 Task: Go to the images section and react to  the images on the  page of NVIDIA
Action: Keyboard Key.alt_l
Screenshot: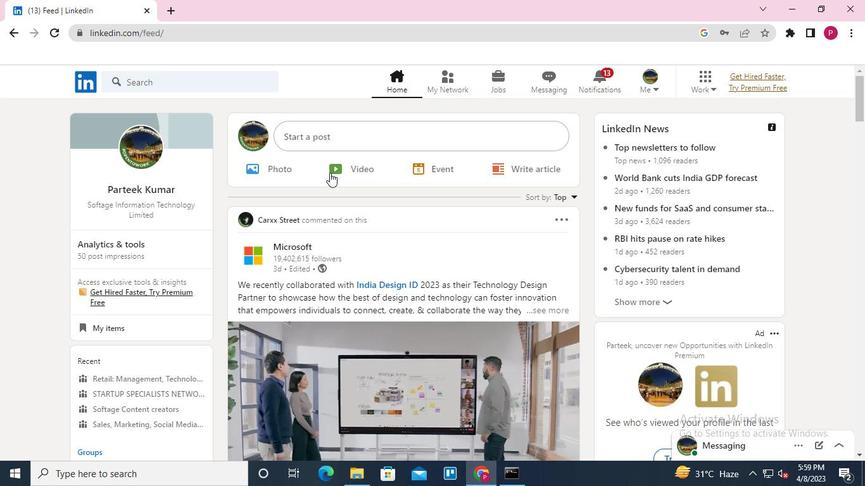 
Action: Keyboard Key.tab
Screenshot: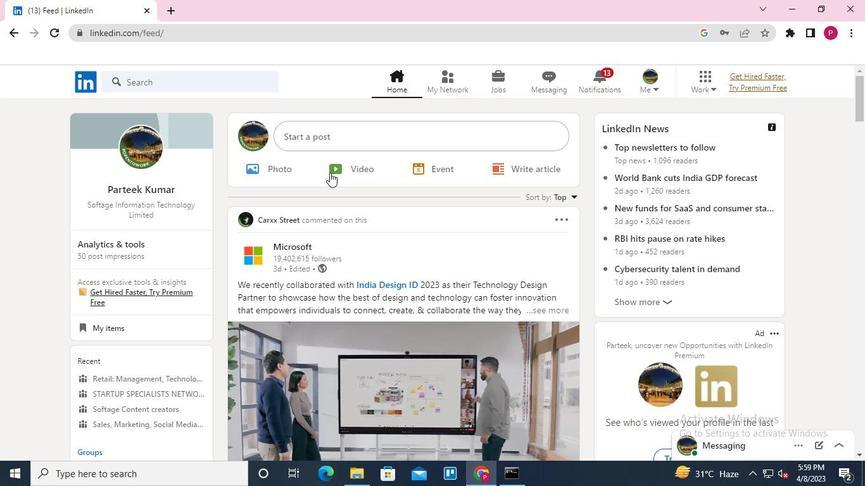 
Action: Mouse moved to (598, 61)
Screenshot: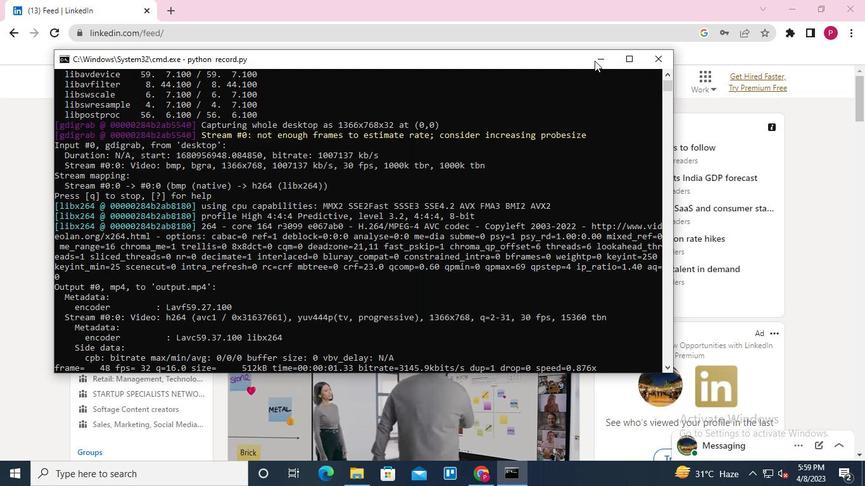 
Action: Keyboard Key.alt_l
Screenshot: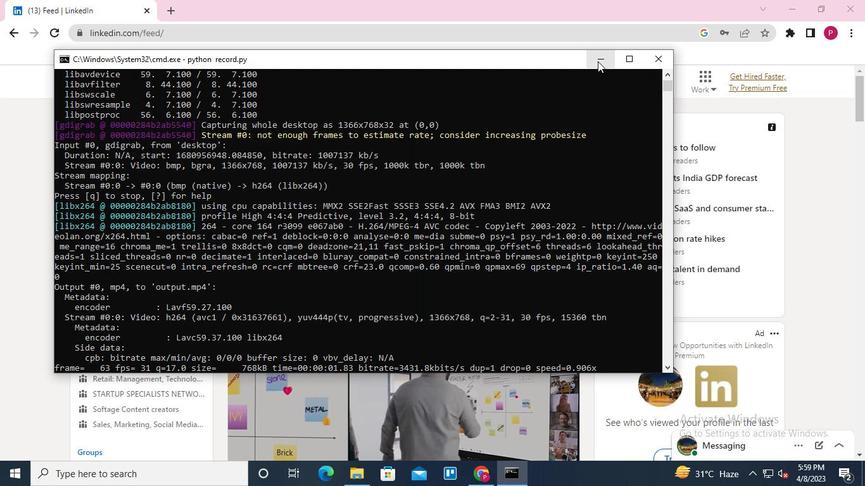 
Action: Keyboard Key.tab
Screenshot: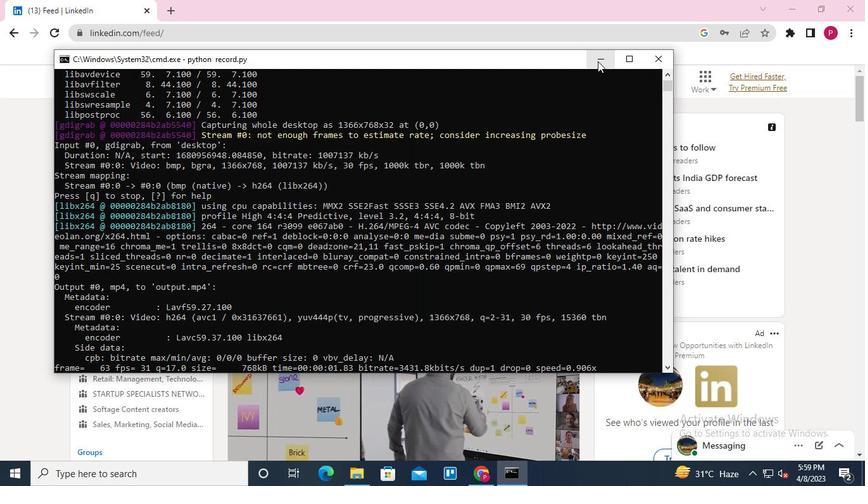 
Action: Mouse moved to (145, 84)
Screenshot: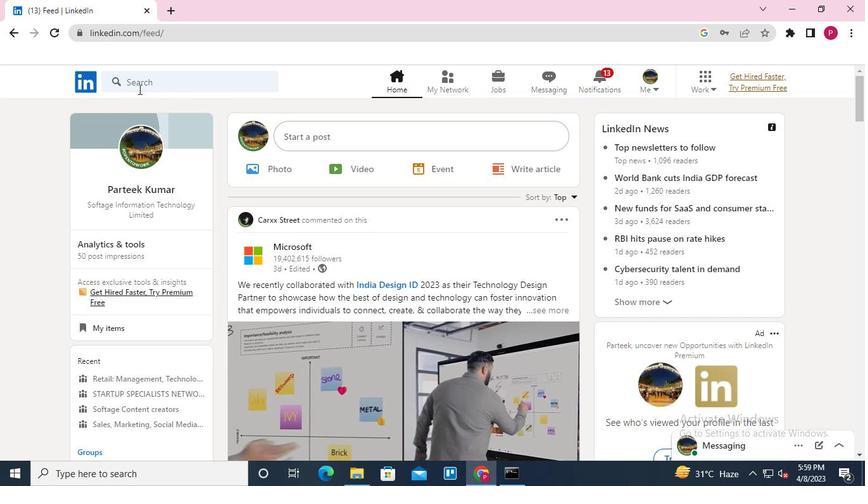 
Action: Mouse pressed left at (145, 84)
Screenshot: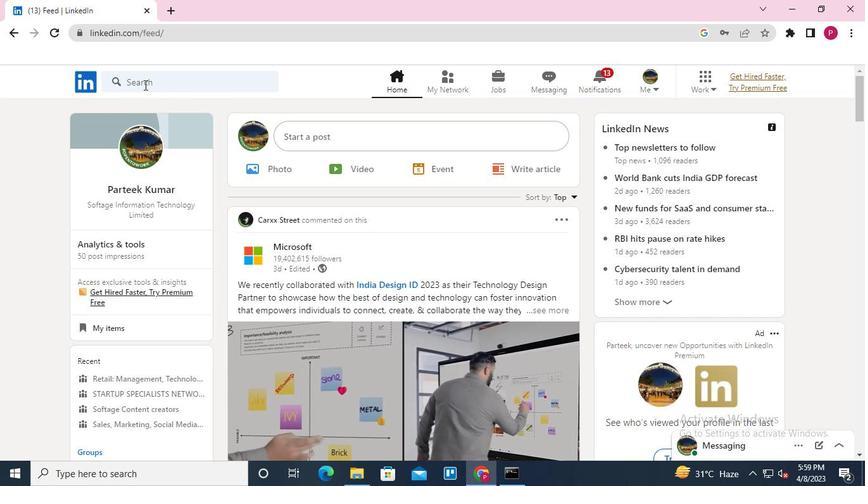 
Action: Mouse moved to (145, 83)
Screenshot: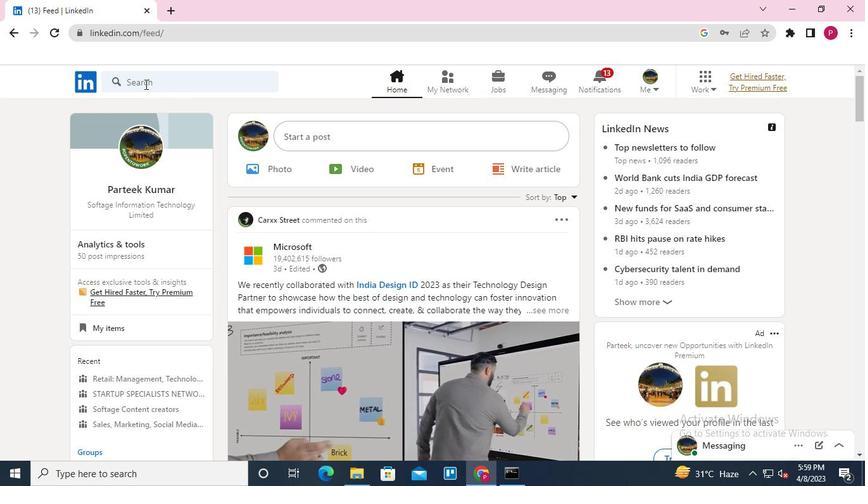 
Action: Keyboard Key.shift
Screenshot: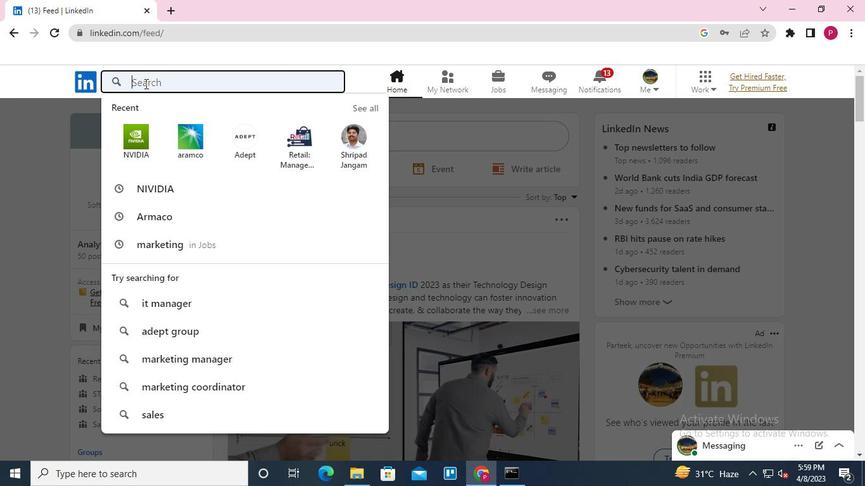 
Action: Keyboard N
Screenshot: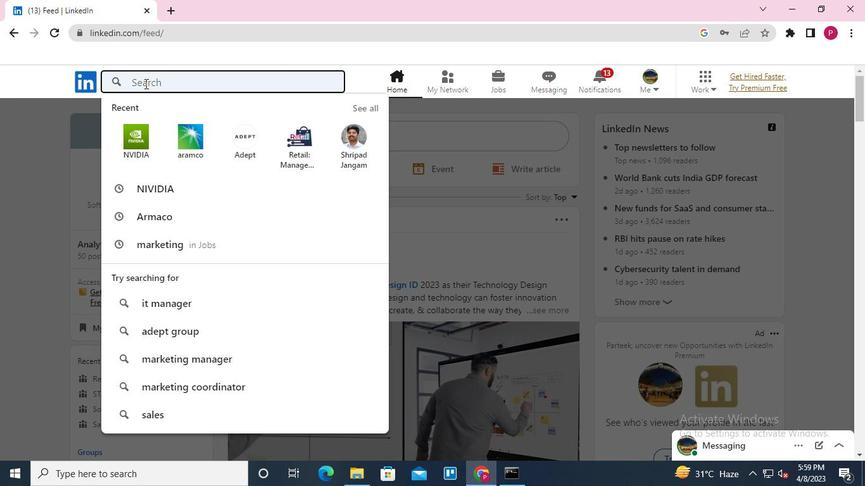 
Action: Keyboard V
Screenshot: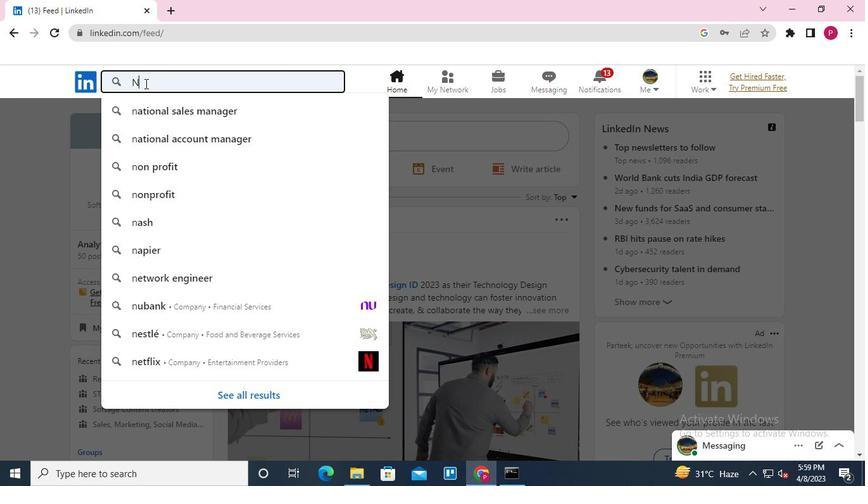 
Action: Keyboard I
Screenshot: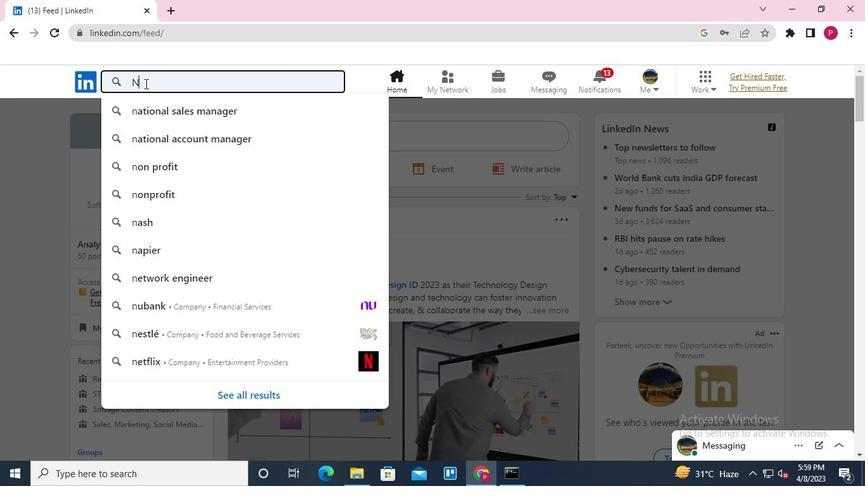 
Action: Keyboard D
Screenshot: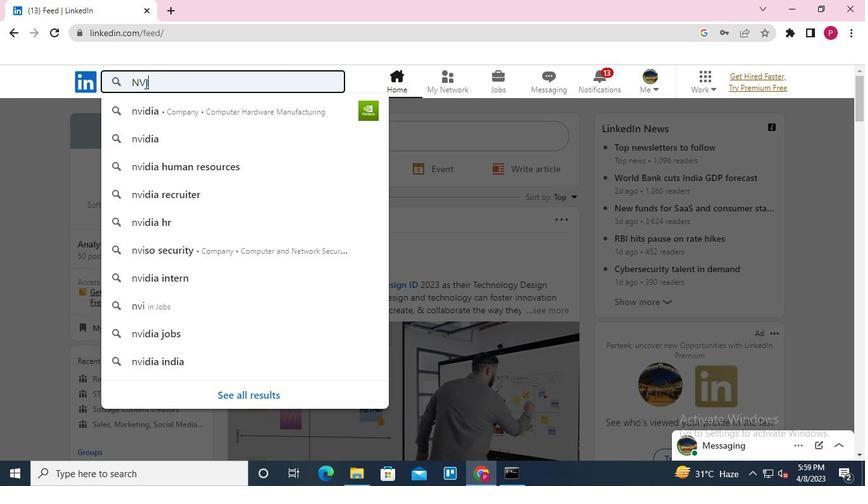 
Action: Keyboard I
Screenshot: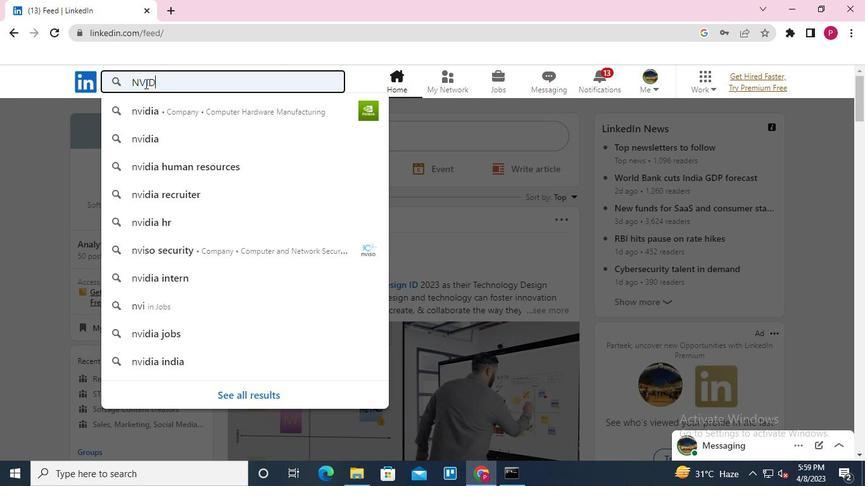 
Action: Keyboard A
Screenshot: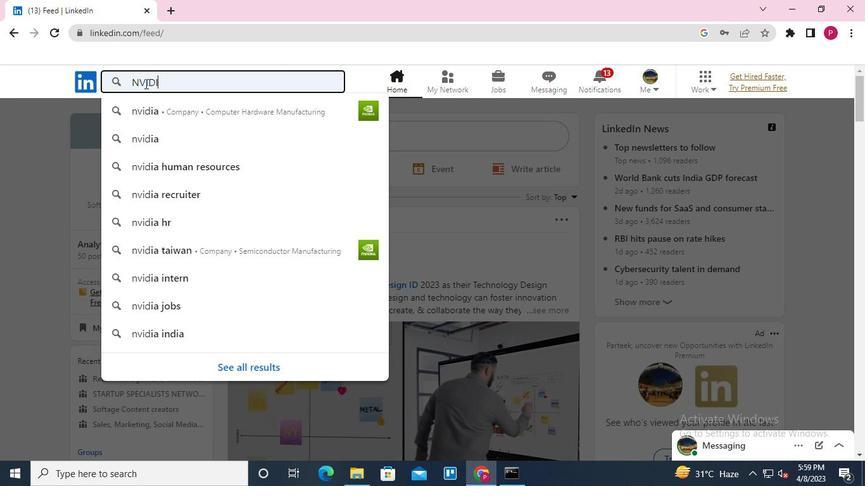 
Action: Keyboard Key.enter
Screenshot: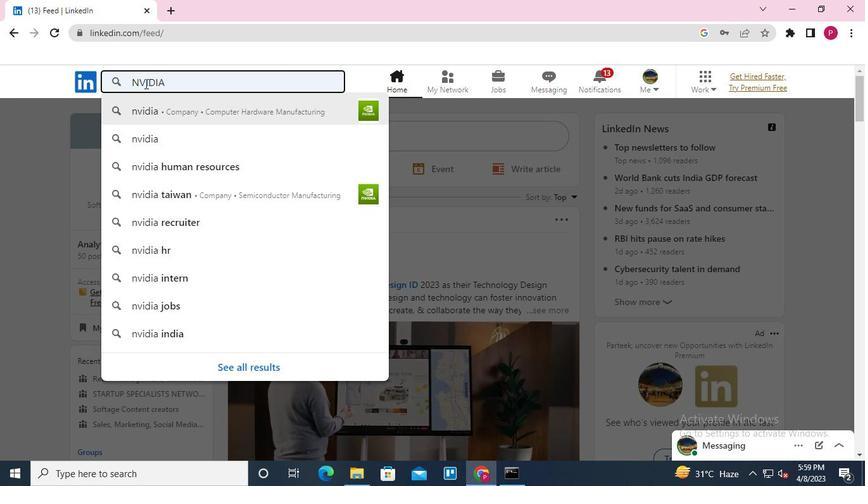 
Action: Mouse moved to (163, 174)
Screenshot: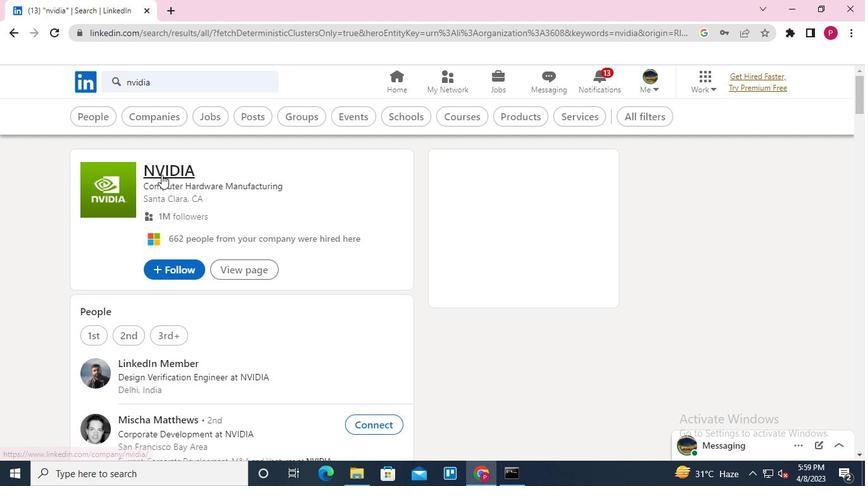 
Action: Mouse pressed left at (163, 174)
Screenshot: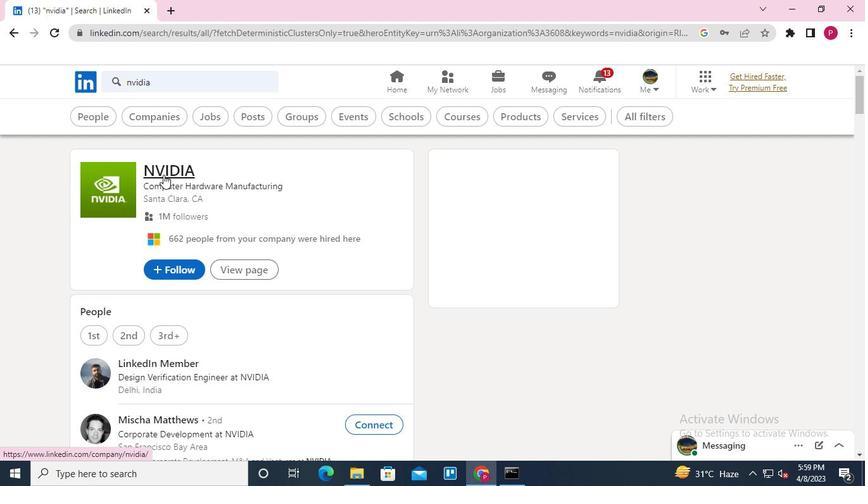 
Action: Mouse moved to (165, 172)
Screenshot: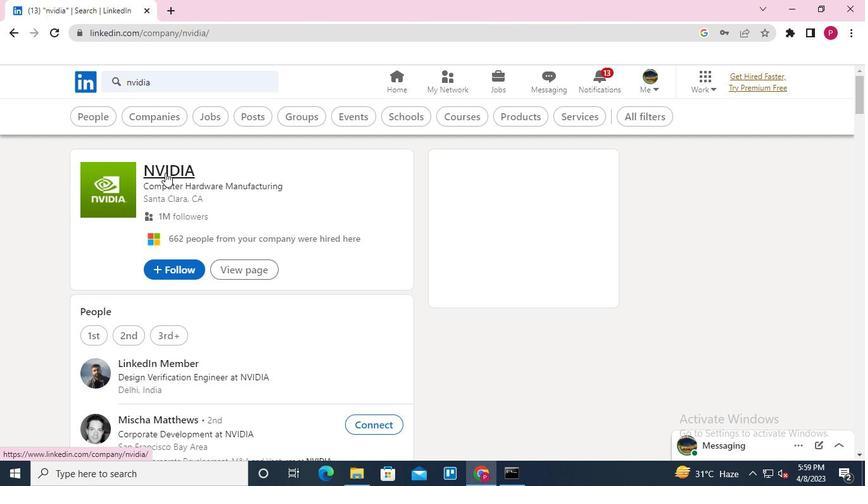 
Action: Mouse pressed left at (165, 172)
Screenshot: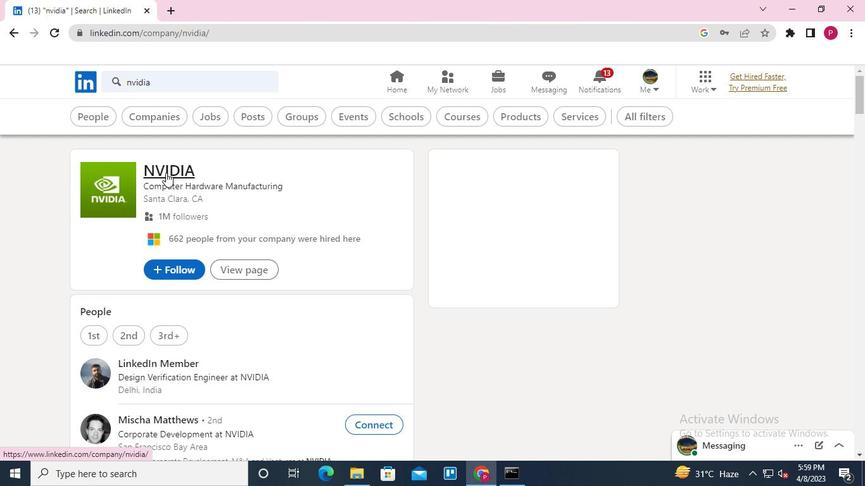
Action: Mouse moved to (226, 158)
Screenshot: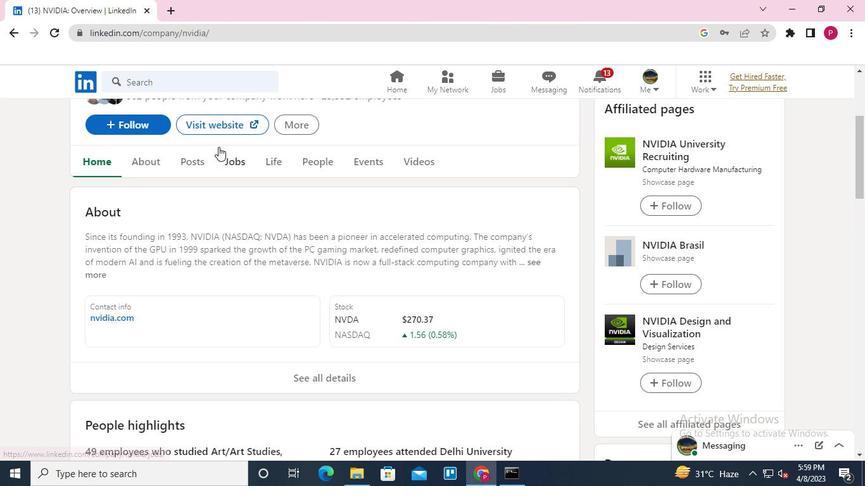 
Action: Mouse pressed left at (226, 158)
Screenshot: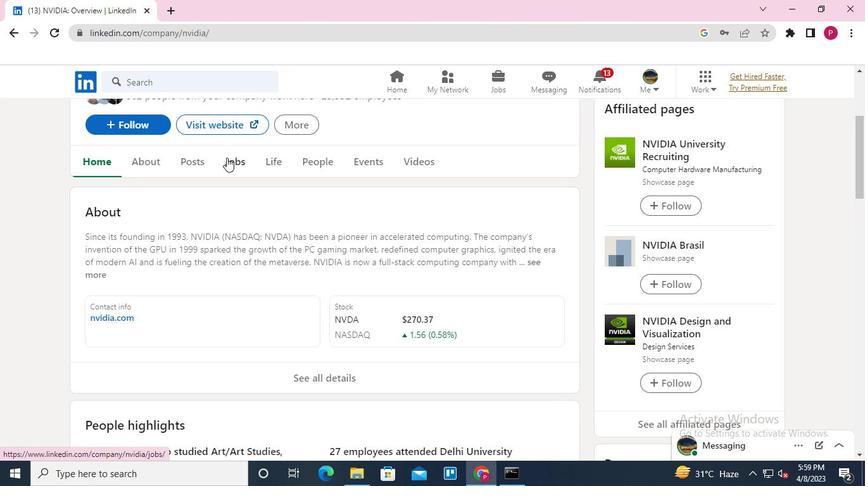 
Action: Mouse moved to (187, 163)
Screenshot: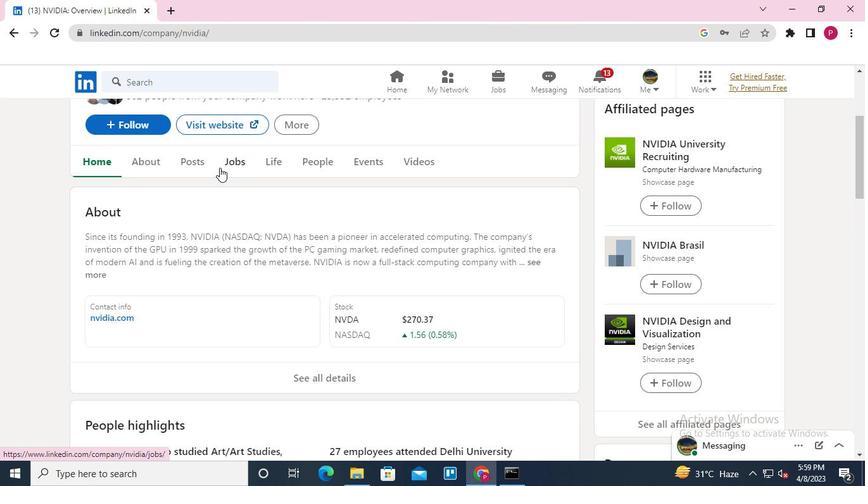 
Action: Mouse pressed left at (187, 163)
Screenshot: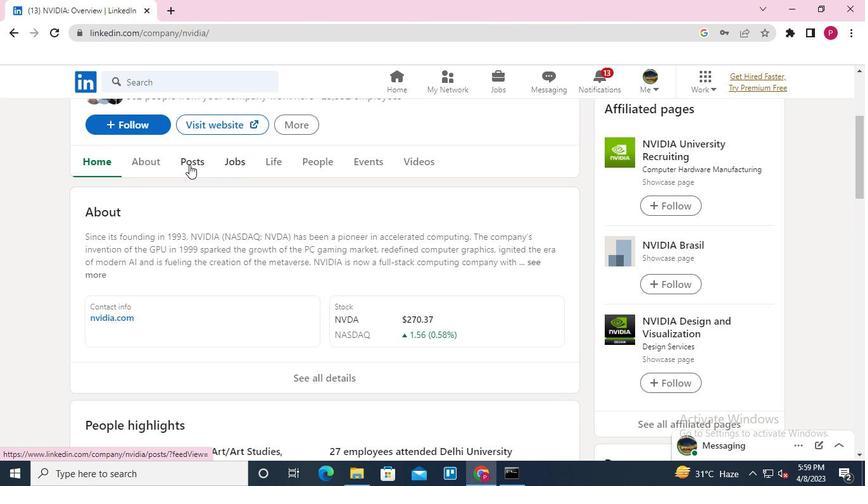 
Action: Mouse moved to (279, 196)
Screenshot: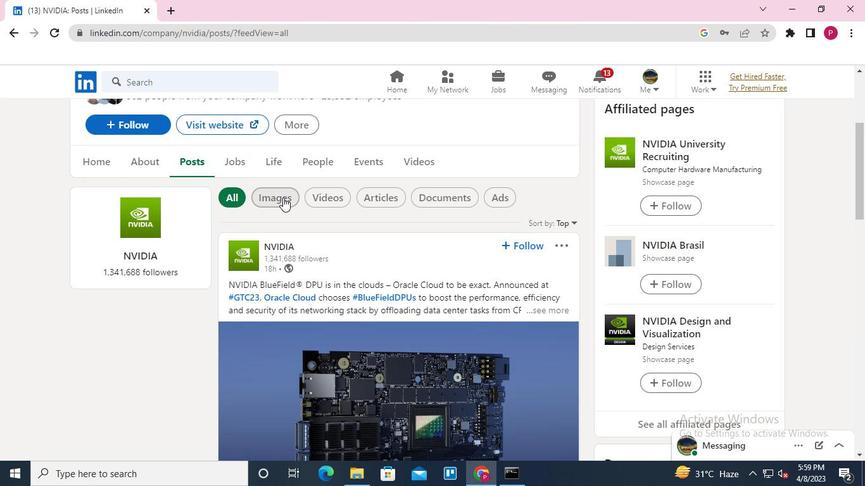 
Action: Mouse pressed left at (279, 196)
Screenshot: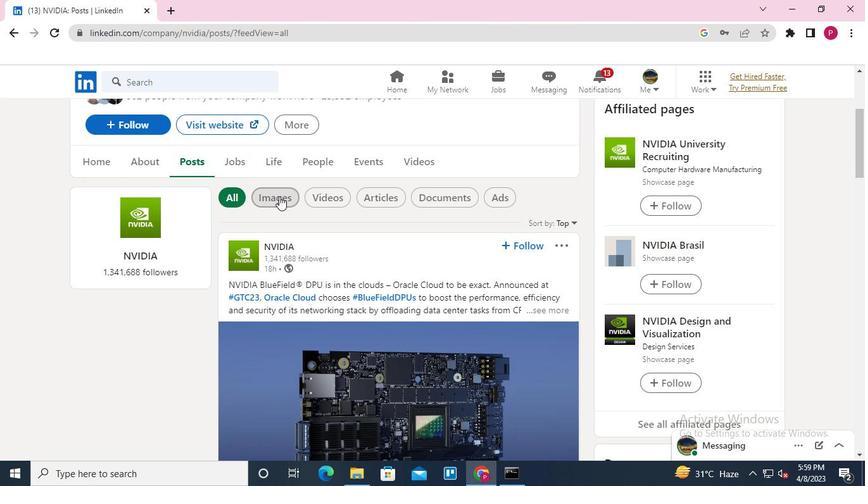 
Action: Mouse moved to (277, 196)
Screenshot: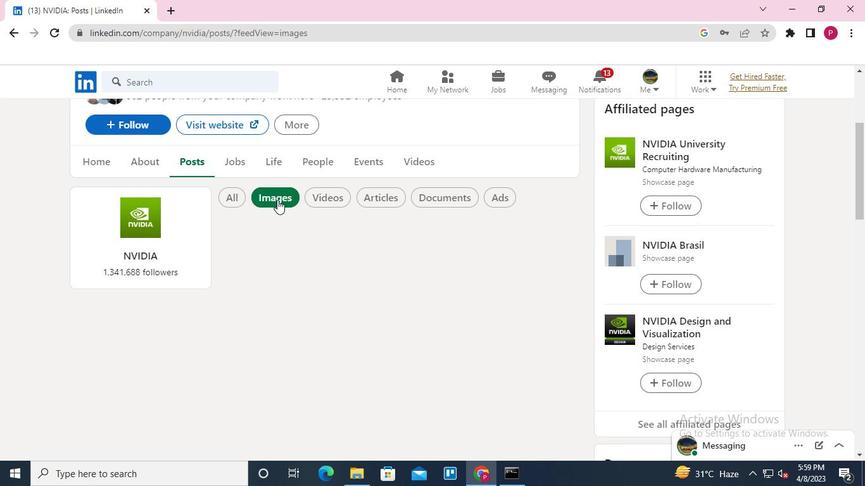 
Action: Mouse pressed left at (277, 196)
Screenshot: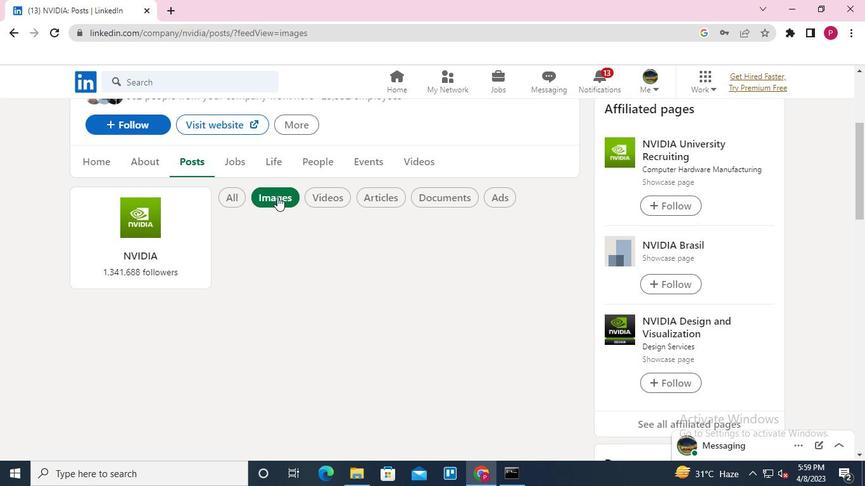 
Action: Mouse moved to (231, 284)
Screenshot: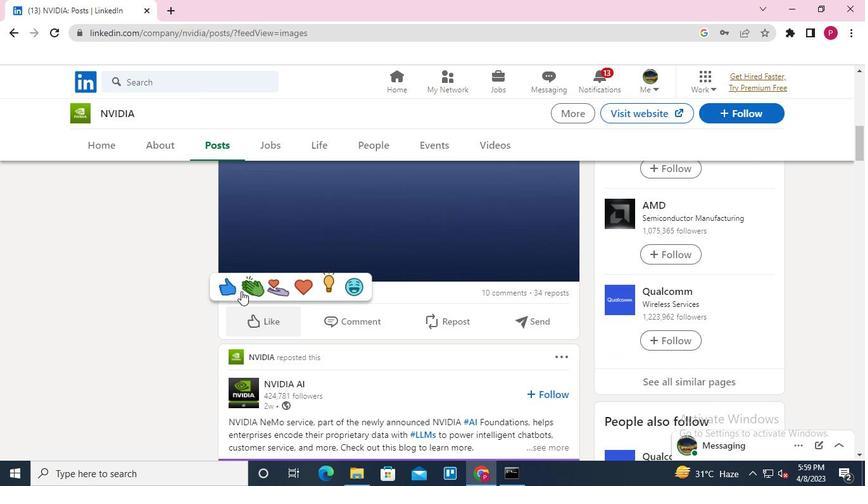 
Action: Mouse pressed left at (231, 284)
Screenshot: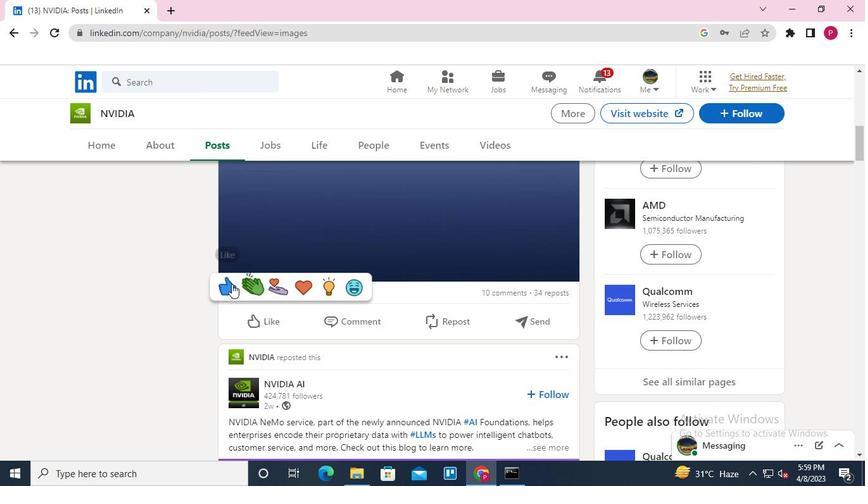 
Action: Mouse moved to (252, 373)
Screenshot: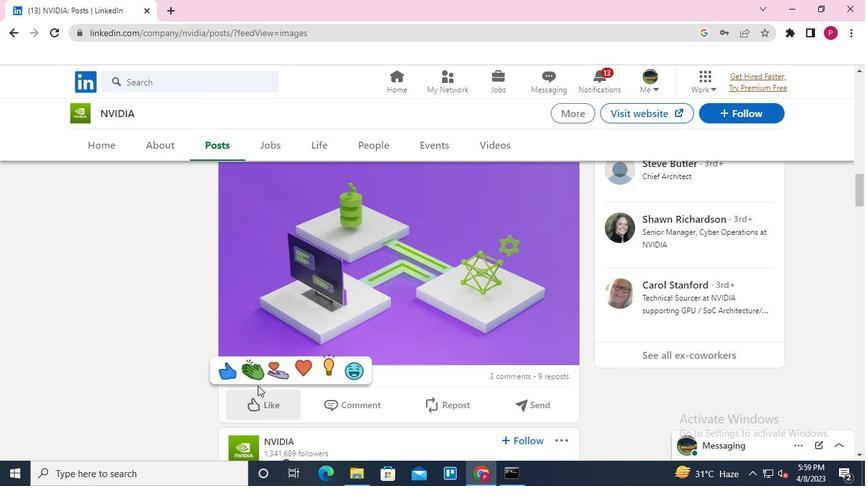 
Action: Mouse pressed left at (252, 373)
Screenshot: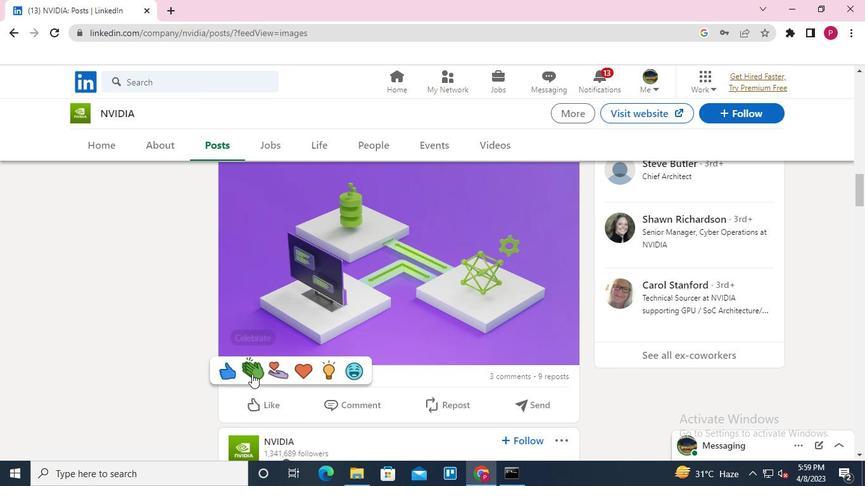 
Action: Mouse moved to (252, 373)
Screenshot: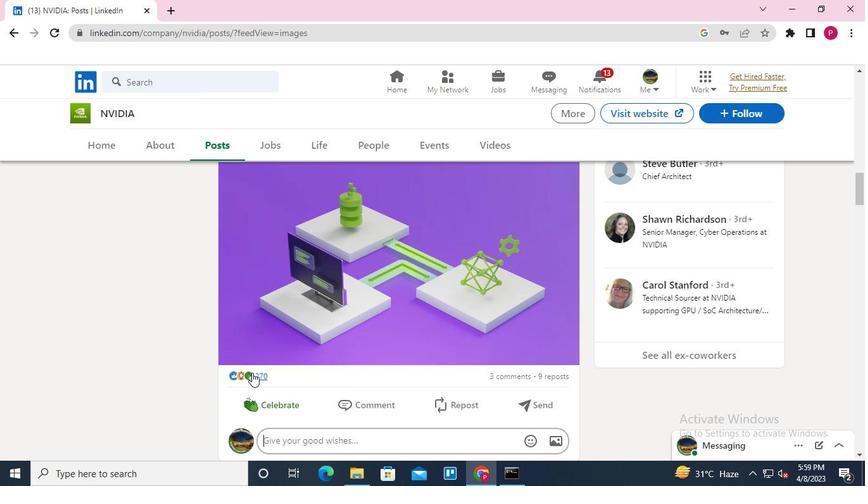 
Action: Keyboard Key.alt_l
Screenshot: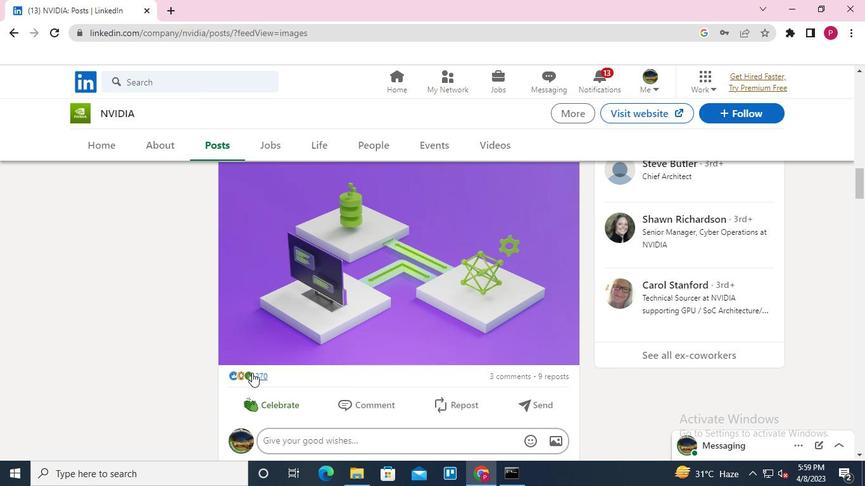 
Action: Mouse moved to (252, 371)
Screenshot: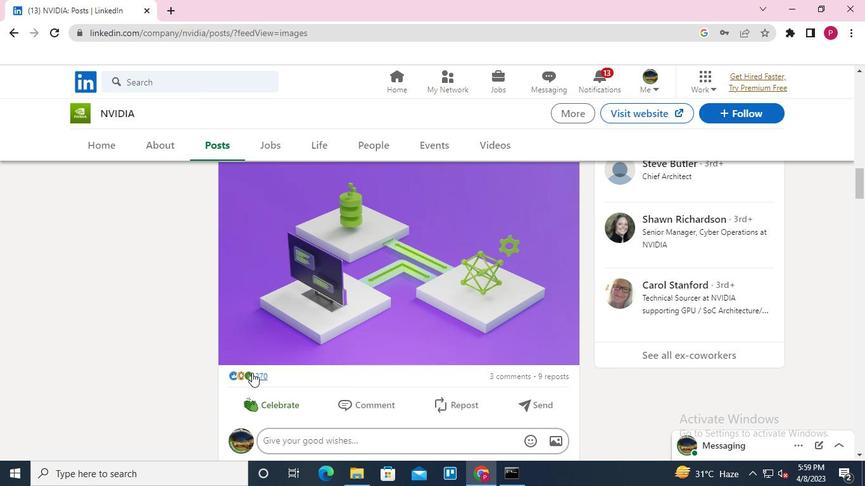 
Action: Keyboard Key.tab
Screenshot: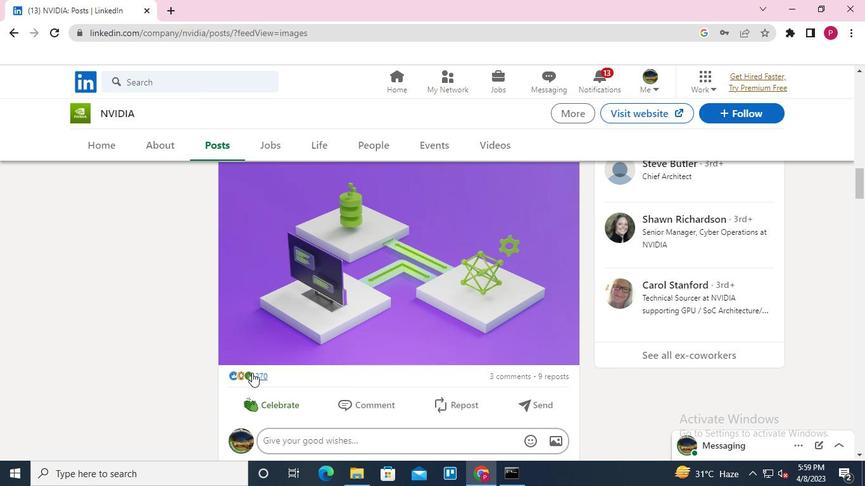 
Action: Mouse moved to (654, 51)
Screenshot: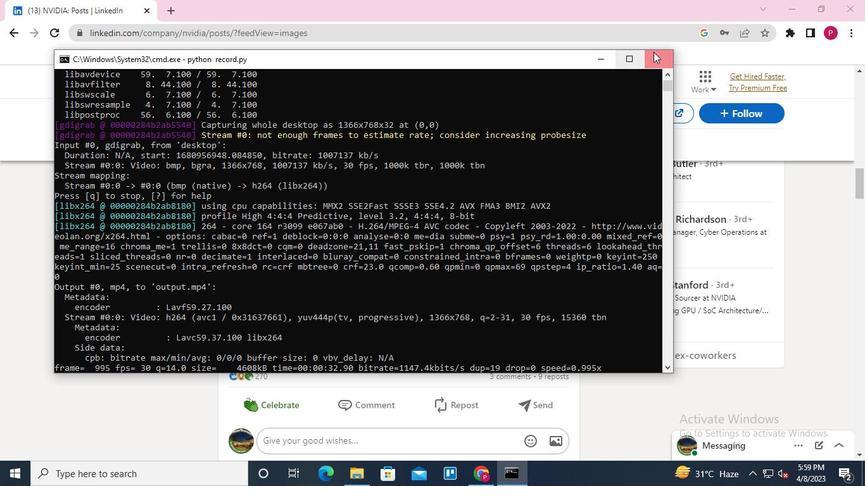 
Action: Mouse pressed left at (654, 51)
Screenshot: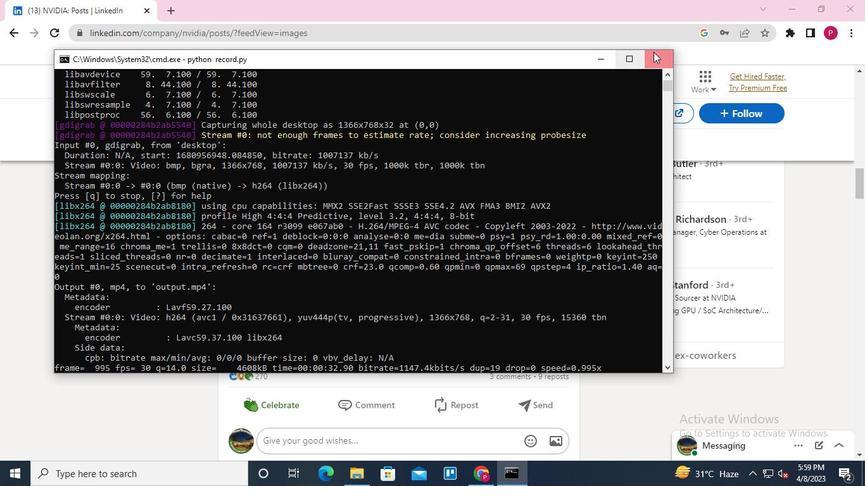 
